 Task: Create in the project TreasureLine in Backlog an issue 'Broken links in documentation', assign it to team member softage.4@softage.net and change the status to IN PROGRESS.
Action: Mouse moved to (227, 67)
Screenshot: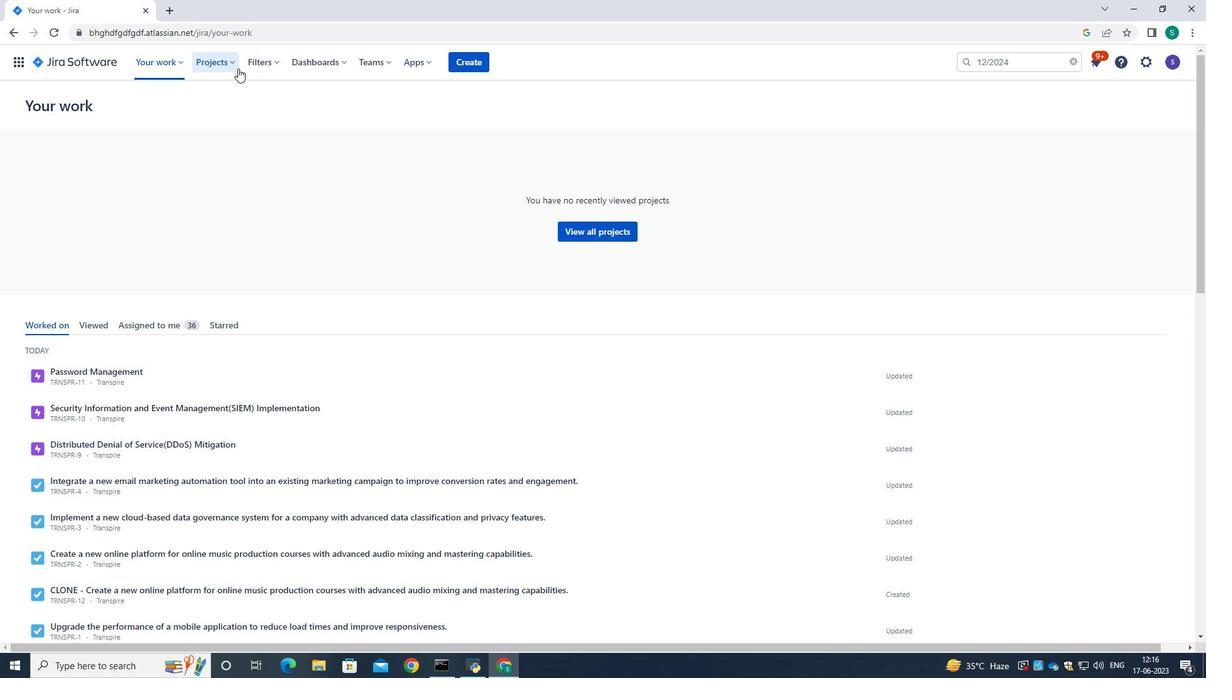 
Action: Mouse pressed left at (227, 67)
Screenshot: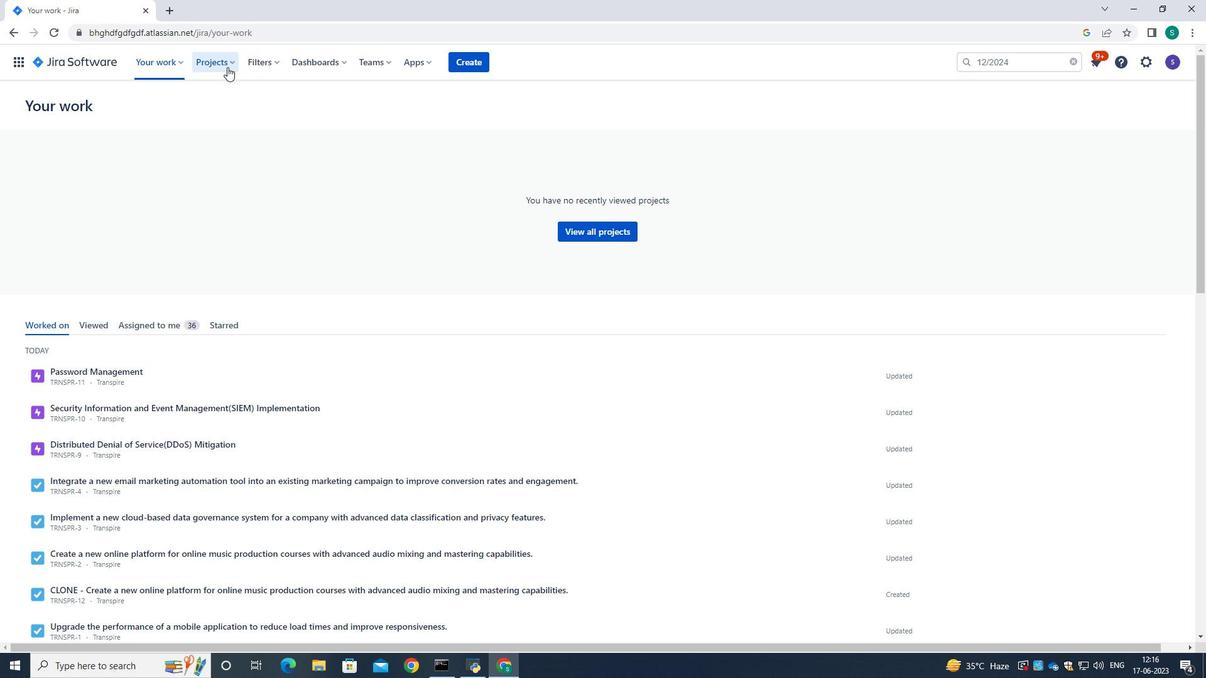 
Action: Mouse moved to (241, 124)
Screenshot: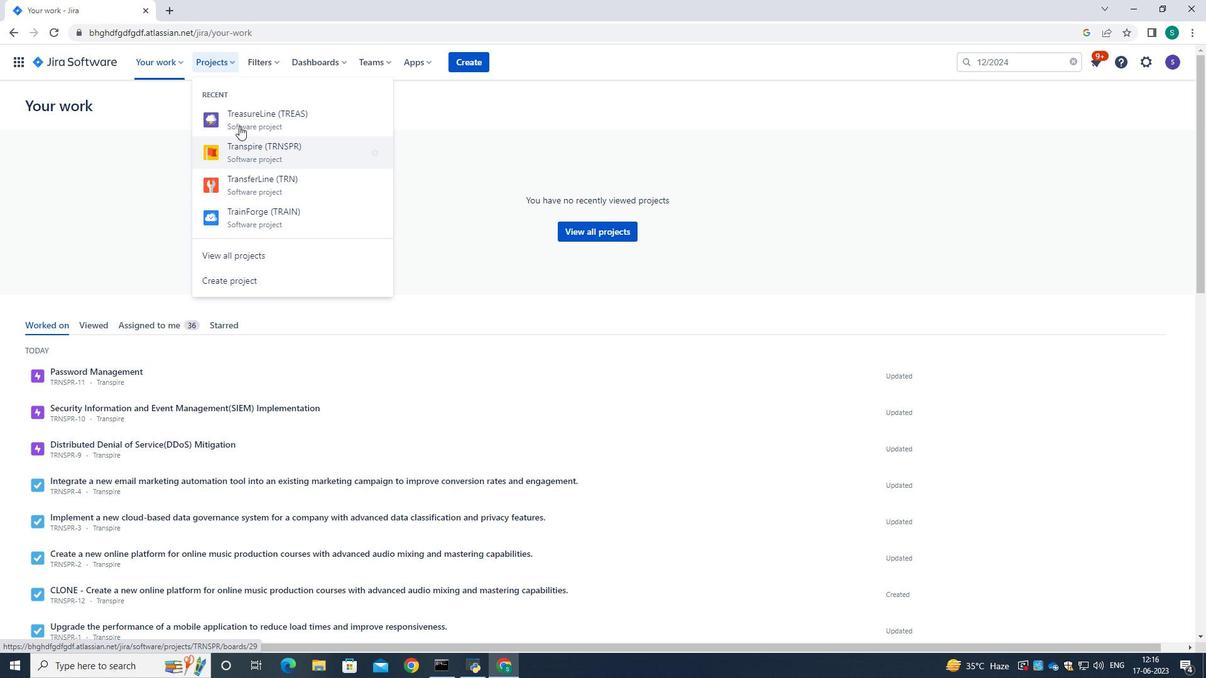 
Action: Mouse pressed left at (241, 124)
Screenshot: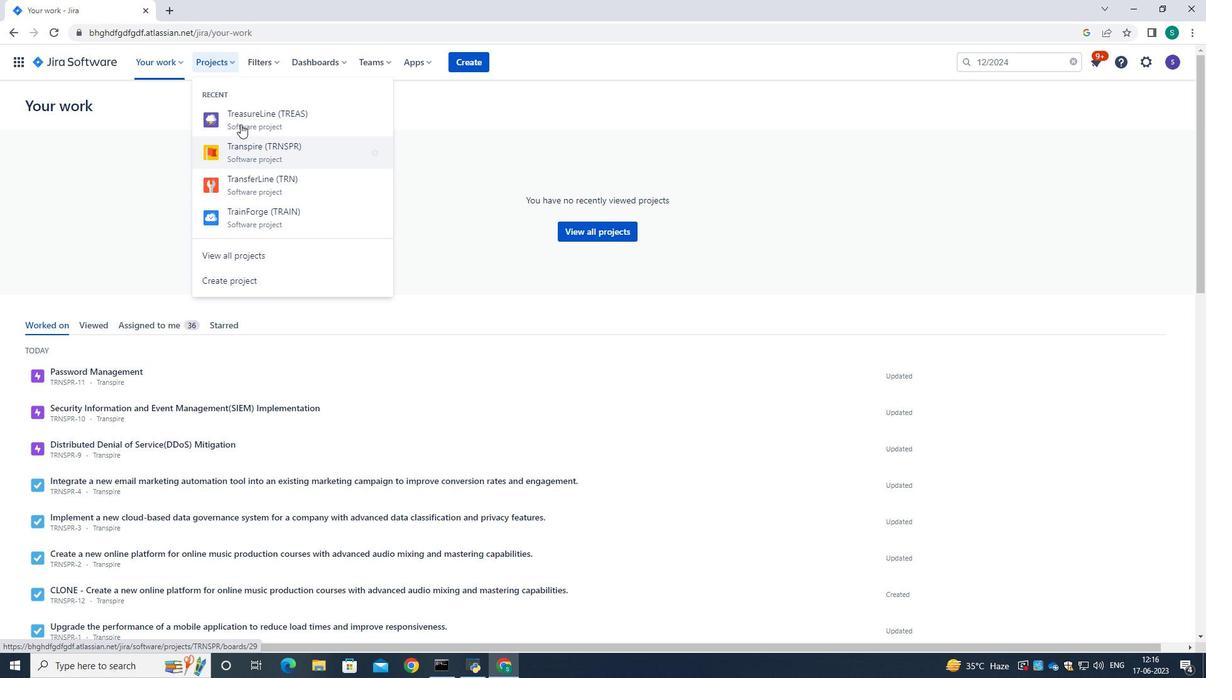 
Action: Mouse moved to (60, 191)
Screenshot: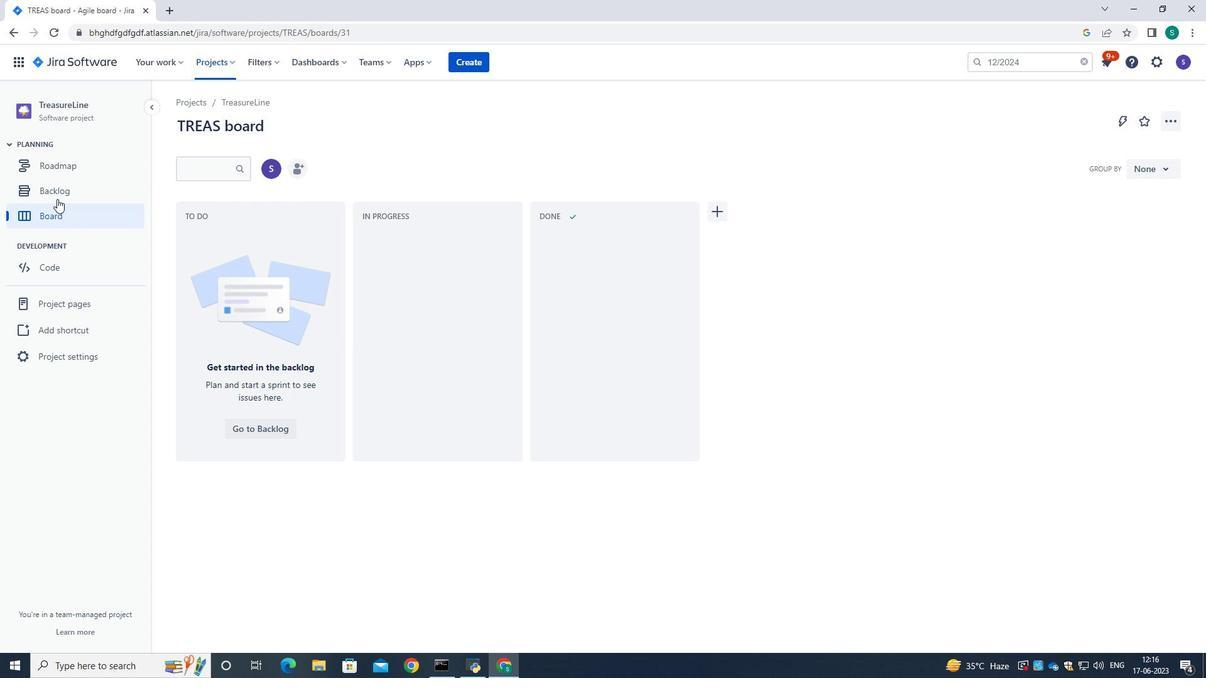 
Action: Mouse pressed left at (60, 191)
Screenshot: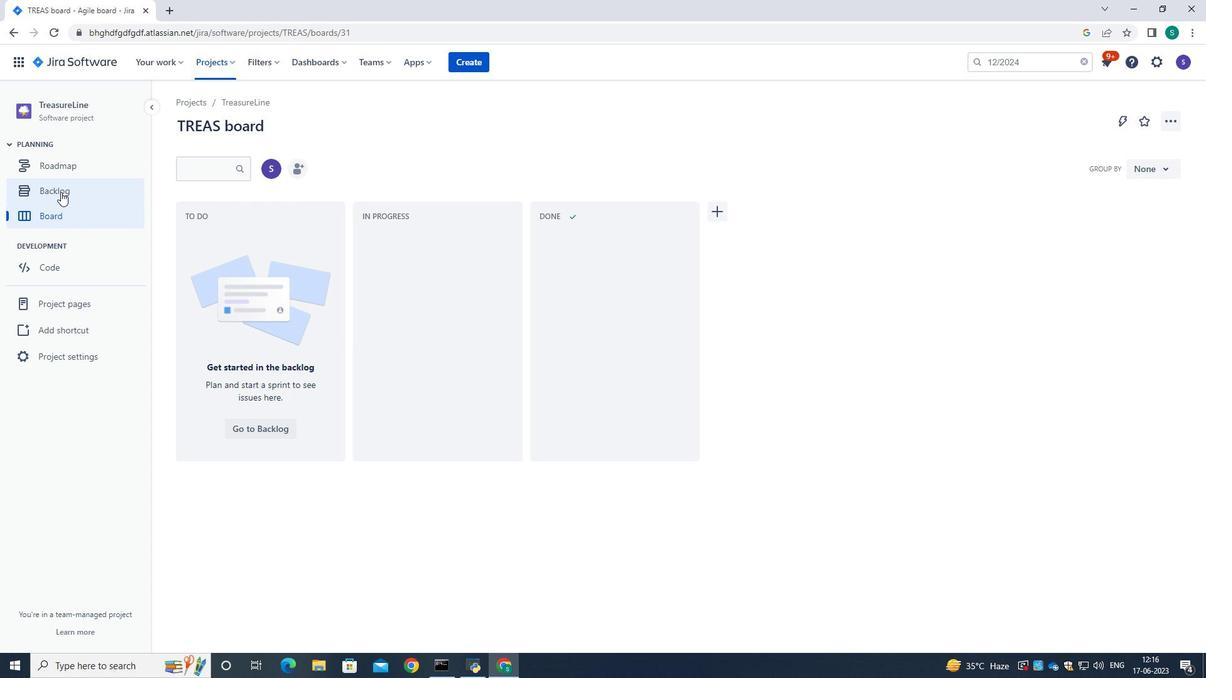 
Action: Mouse moved to (462, 344)
Screenshot: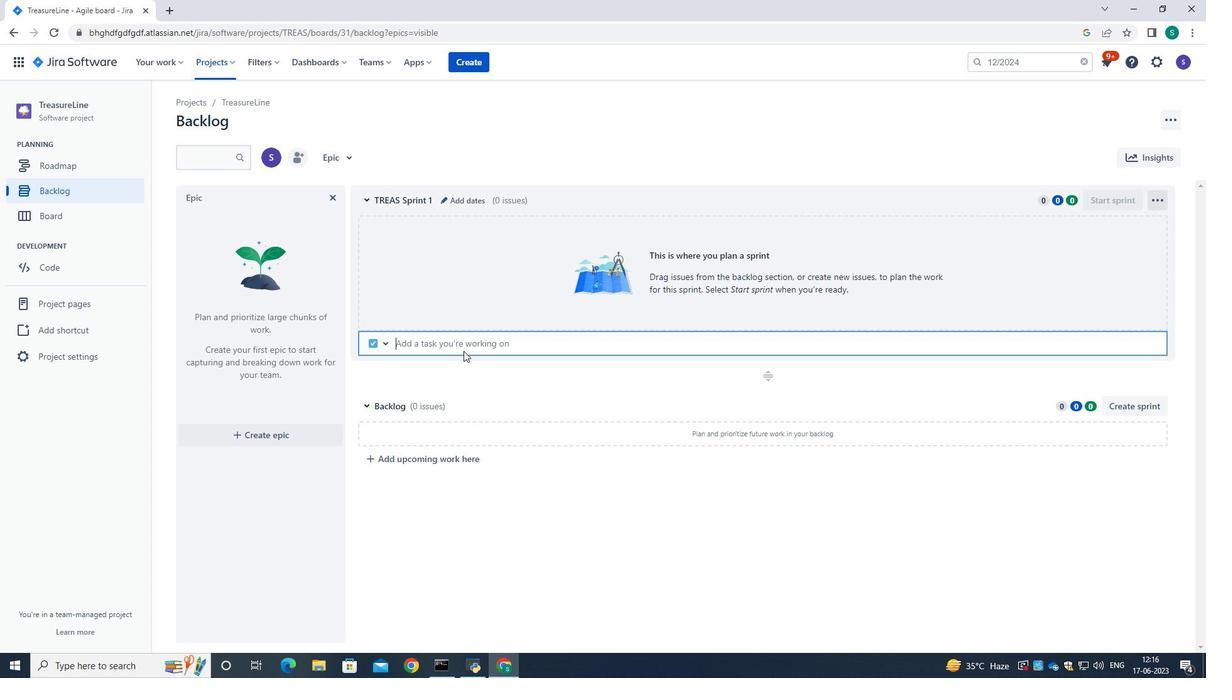 
Action: Mouse pressed left at (462, 344)
Screenshot: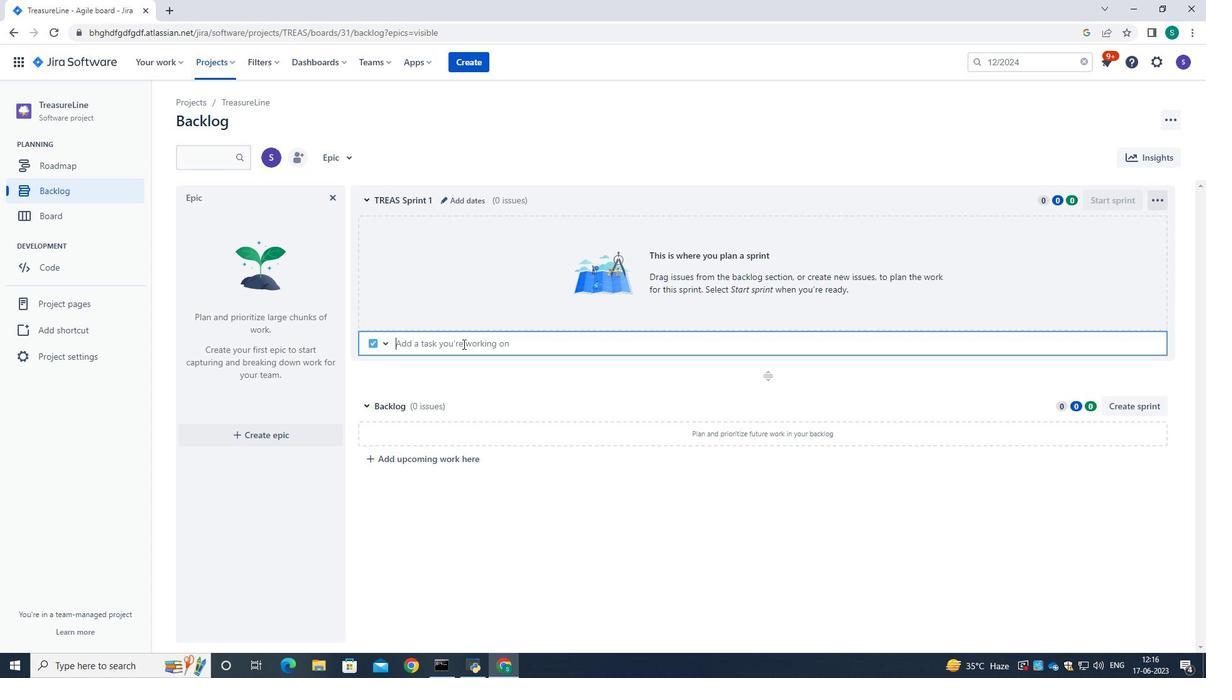 
Action: Key pressed <Key.caps_lock>B<Key.caps_lock>rl<Key.backspace>oken<Key.space><Key.caps_lock><Key.caps_lock>links<Key.space>in<Key.space>docomentation<Key.backspace><Key.backspace><Key.backspace><Key.backspace><Key.backspace><Key.backspace>tation,<Key.space><Key.backspace><Key.backspace><Key.space><Key.backspace><Key.backspace><Key.backspace><Key.backspace><Key.backspace><Key.backspace><Key.backspace><Key.backspace><Key.backspace><Key.backspace><Key.backspace><Key.backspace><Key.backspace>ocumentation,<Key.space><Key.backspace>
Screenshot: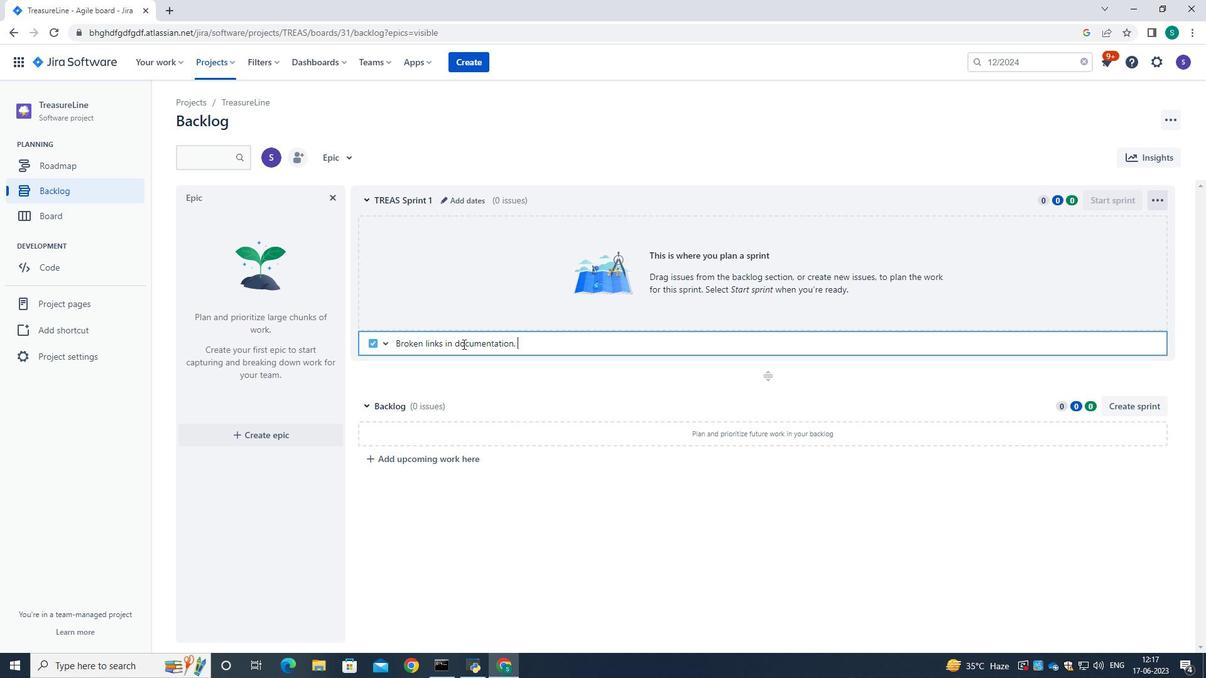 
Action: Mouse moved to (417, 354)
Screenshot: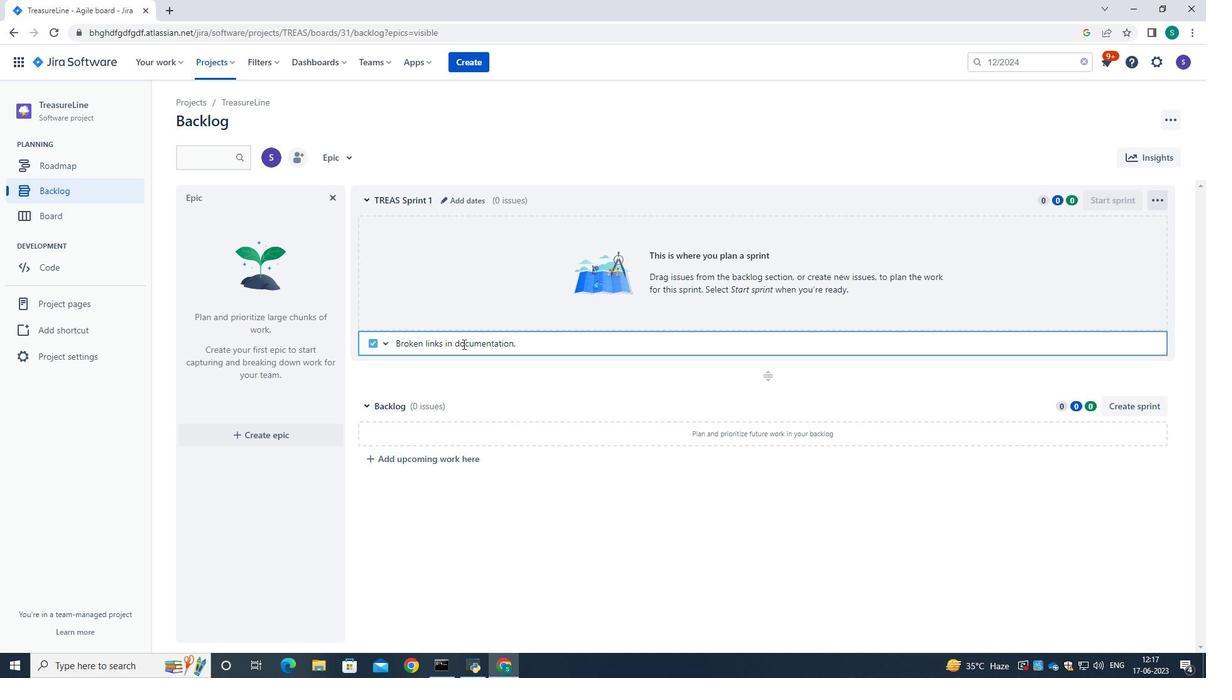 
Action: Key pressed <Key.backspace>
Screenshot: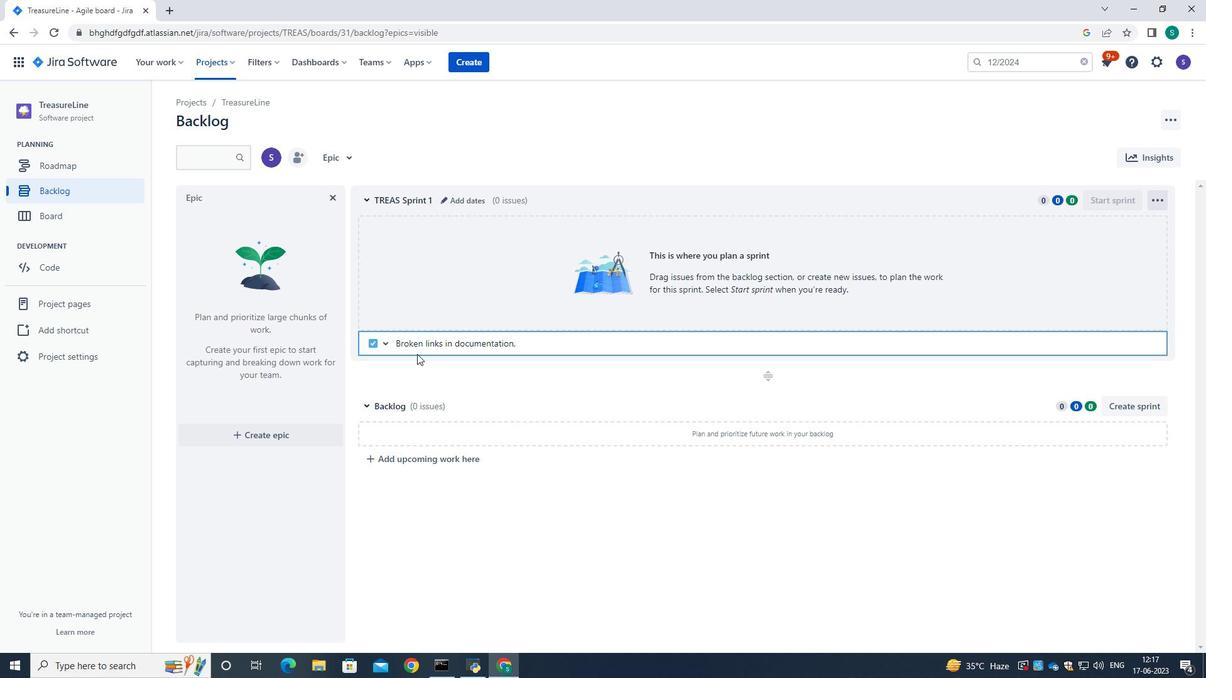 
Action: Mouse moved to (674, 353)
Screenshot: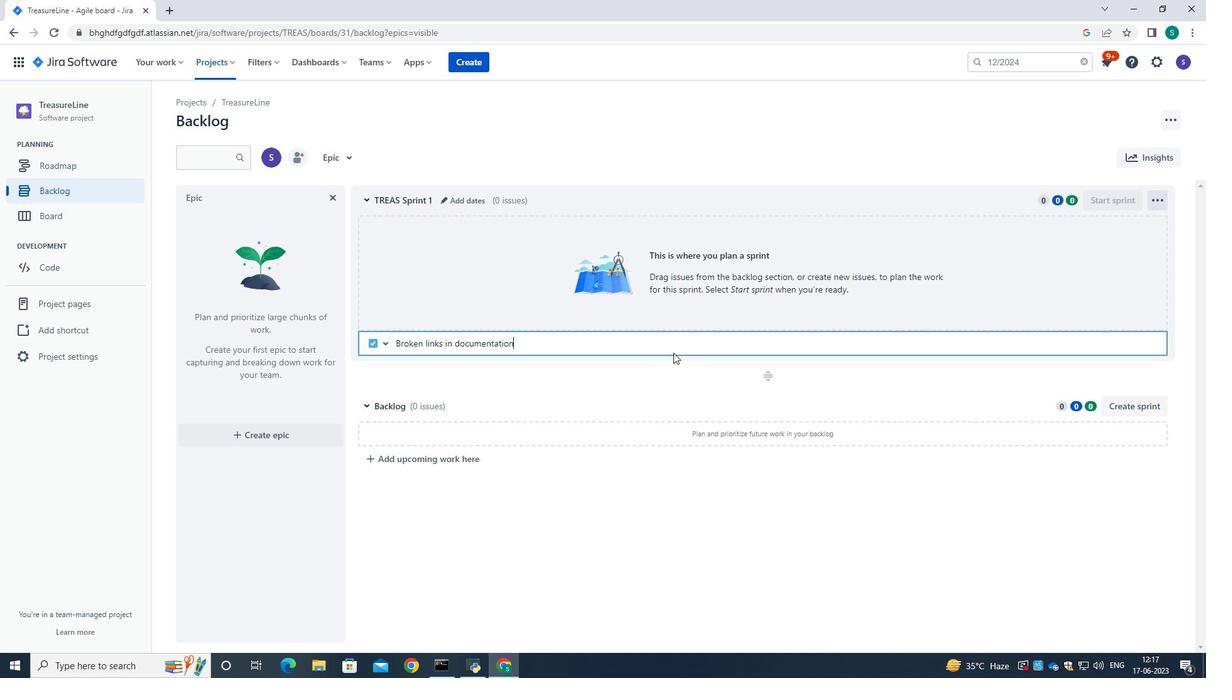 
Action: Key pressed <Key.enter>
Screenshot: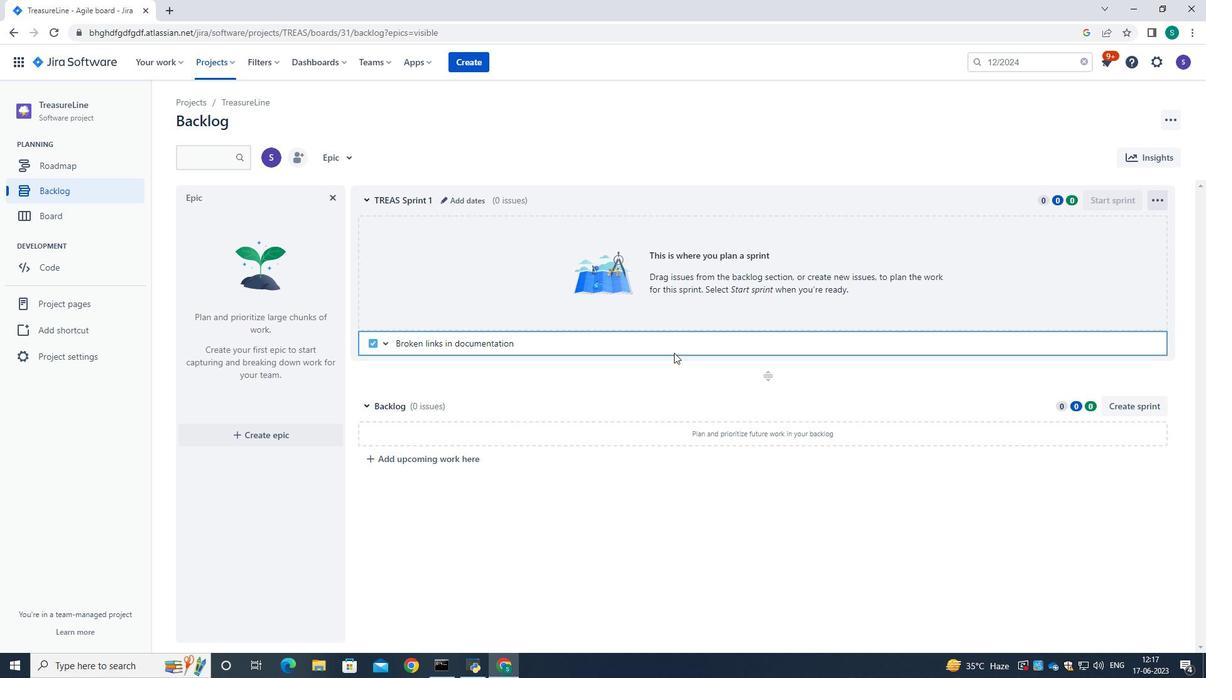 
Action: Mouse moved to (1126, 228)
Screenshot: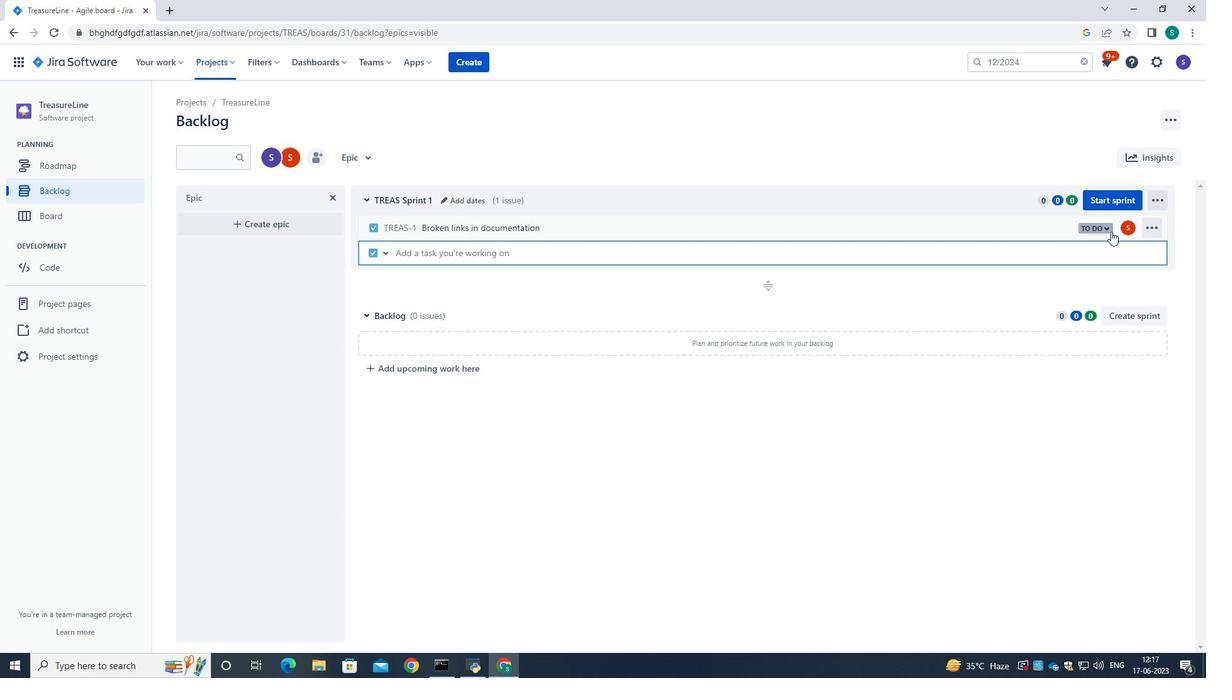 
Action: Mouse pressed left at (1126, 228)
Screenshot: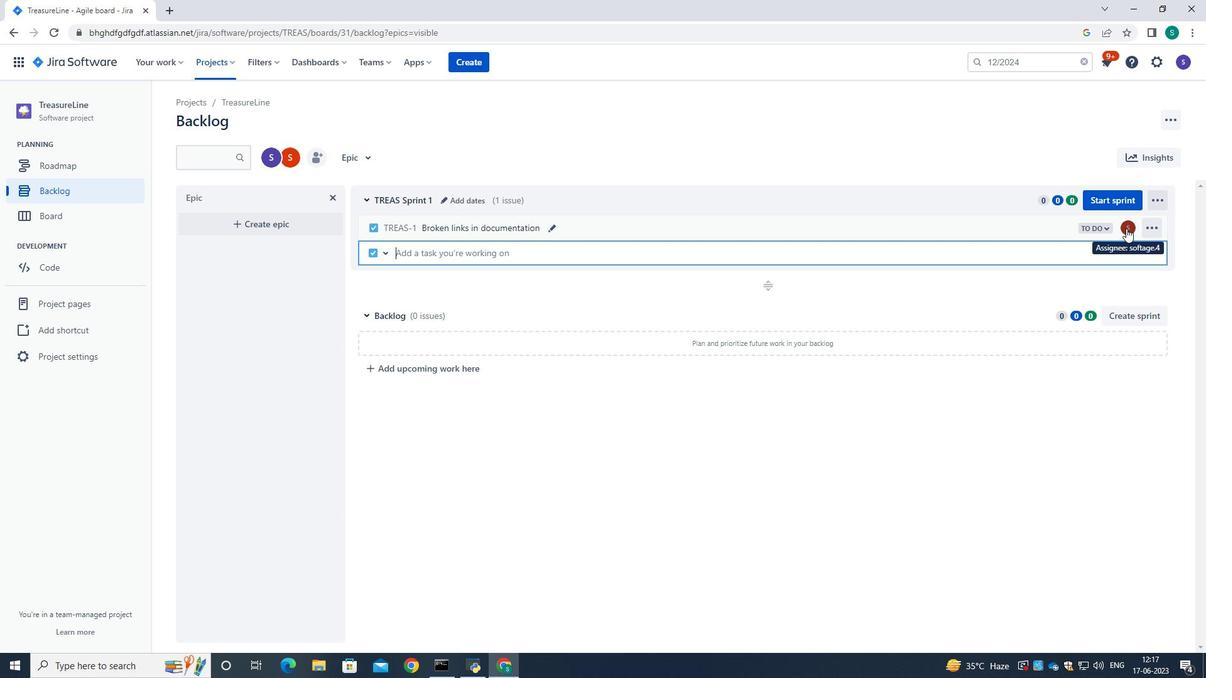 
Action: Mouse moved to (1045, 258)
Screenshot: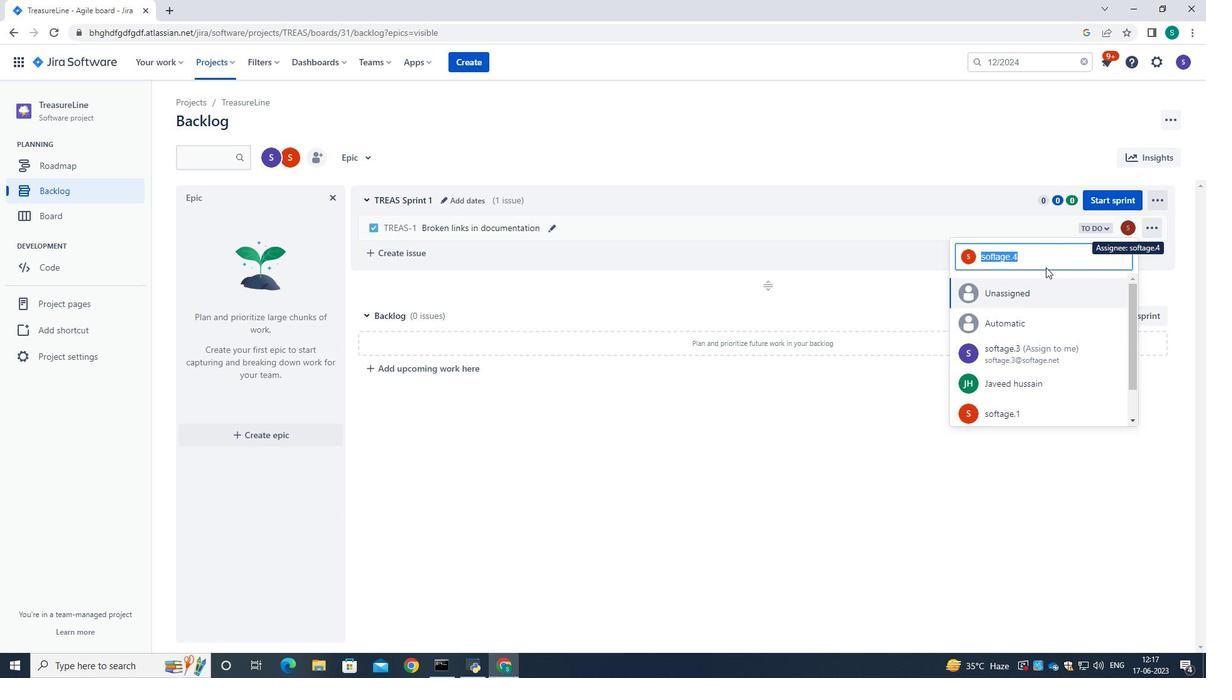 
Action: Key pressed <Key.backspace>softage<Key.shift>@softage.net
Screenshot: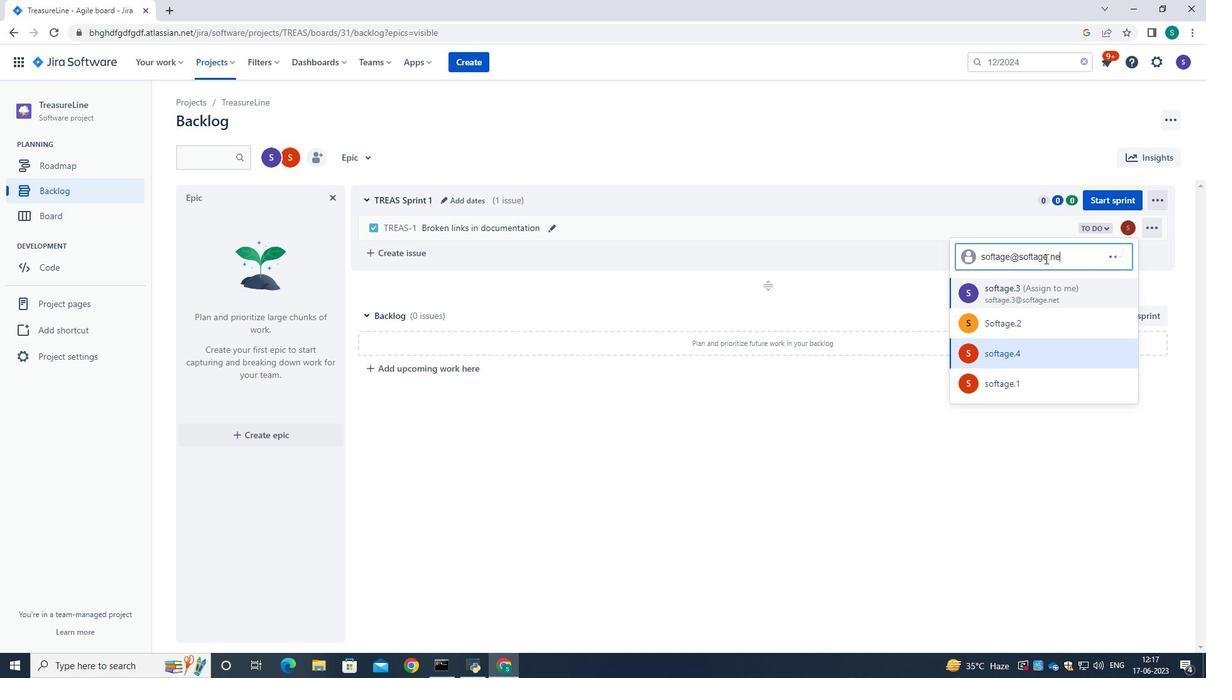 
Action: Mouse moved to (1010, 252)
Screenshot: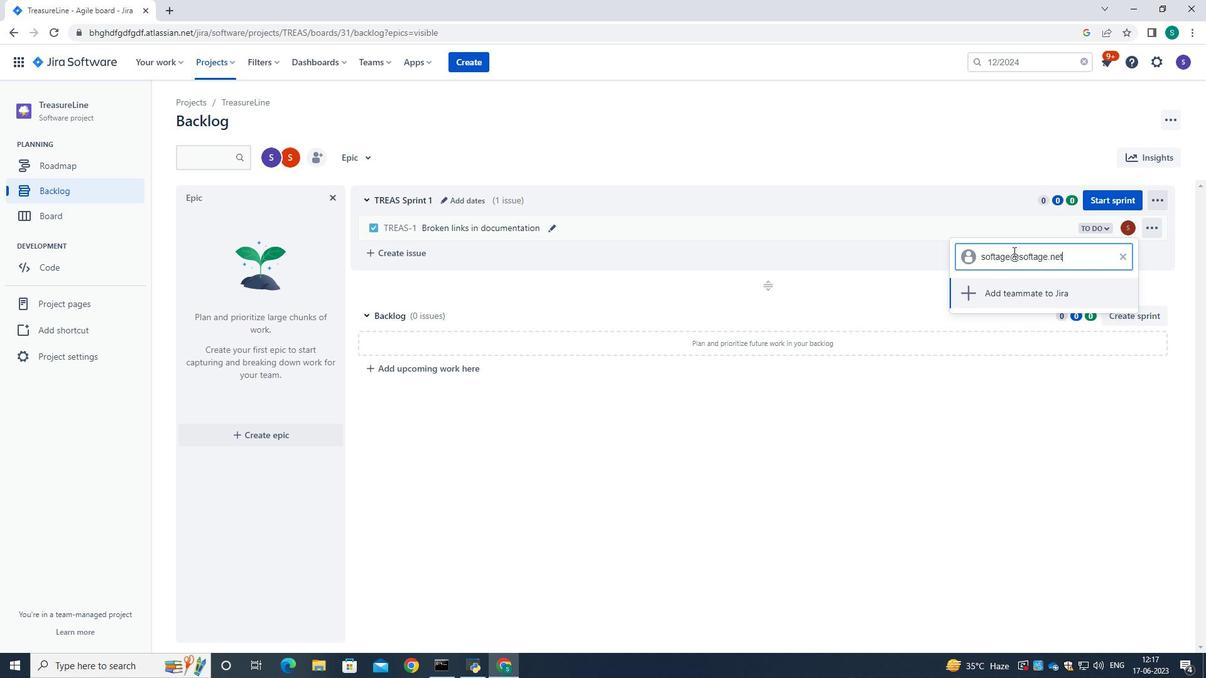 
Action: Mouse pressed left at (1010, 252)
Screenshot: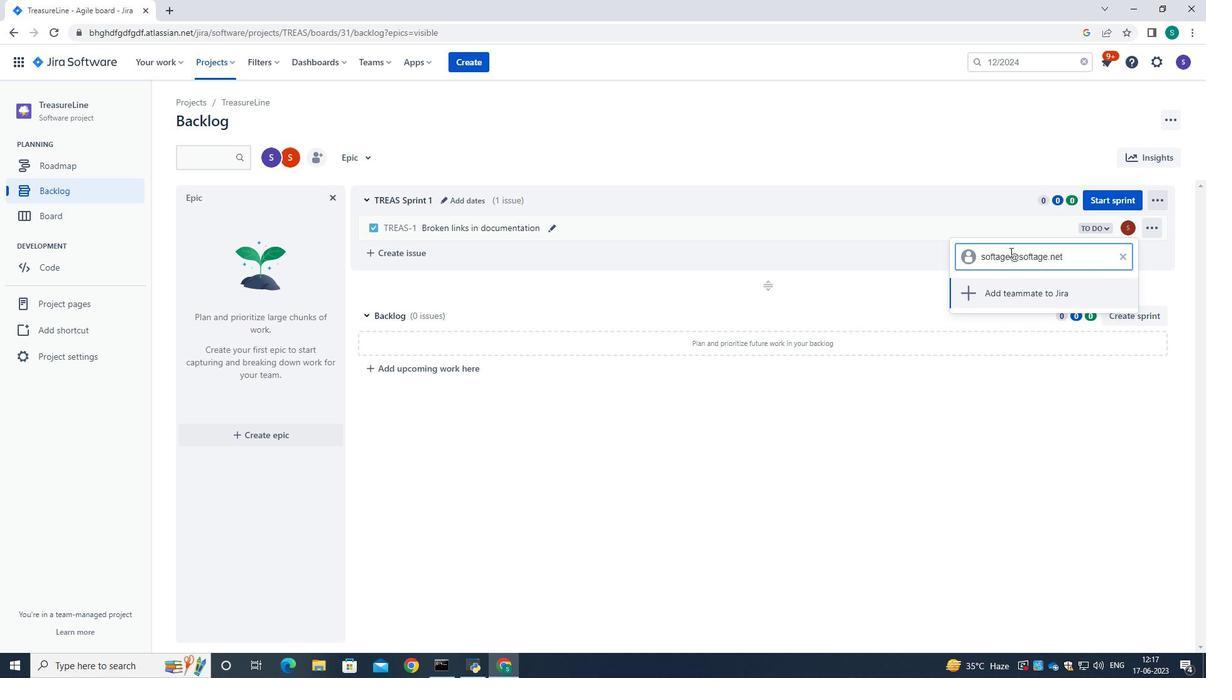 
Action: Mouse moved to (1012, 256)
Screenshot: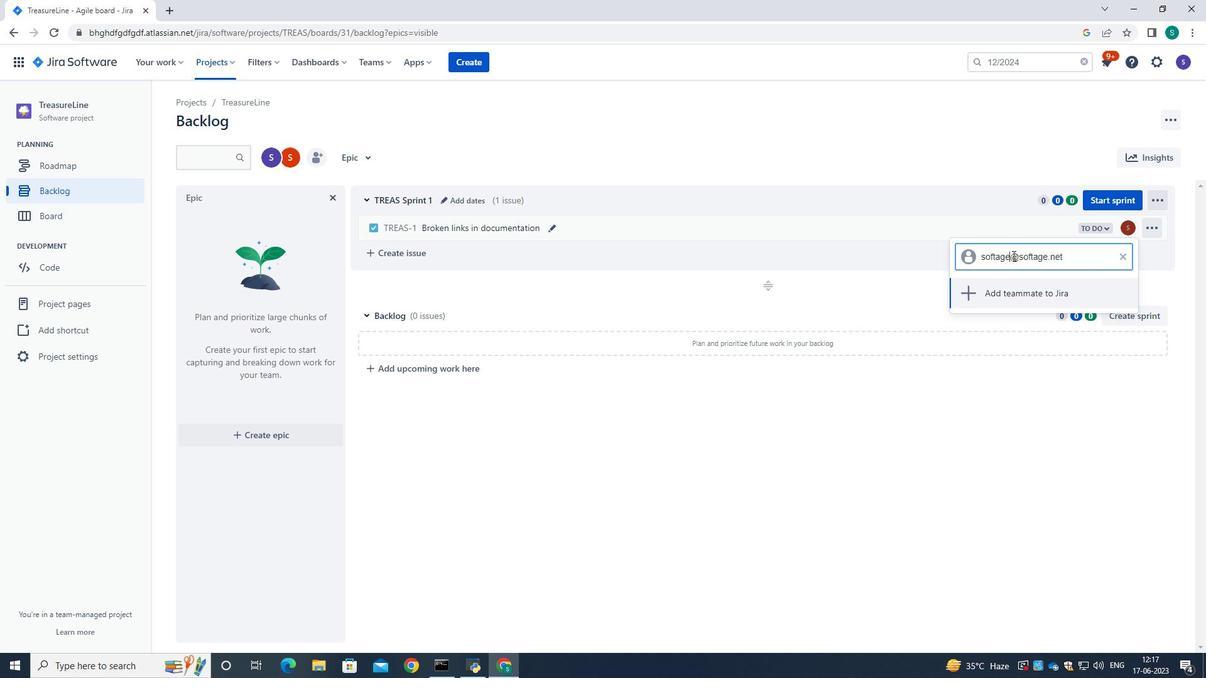 
Action: Key pressed 4
Screenshot: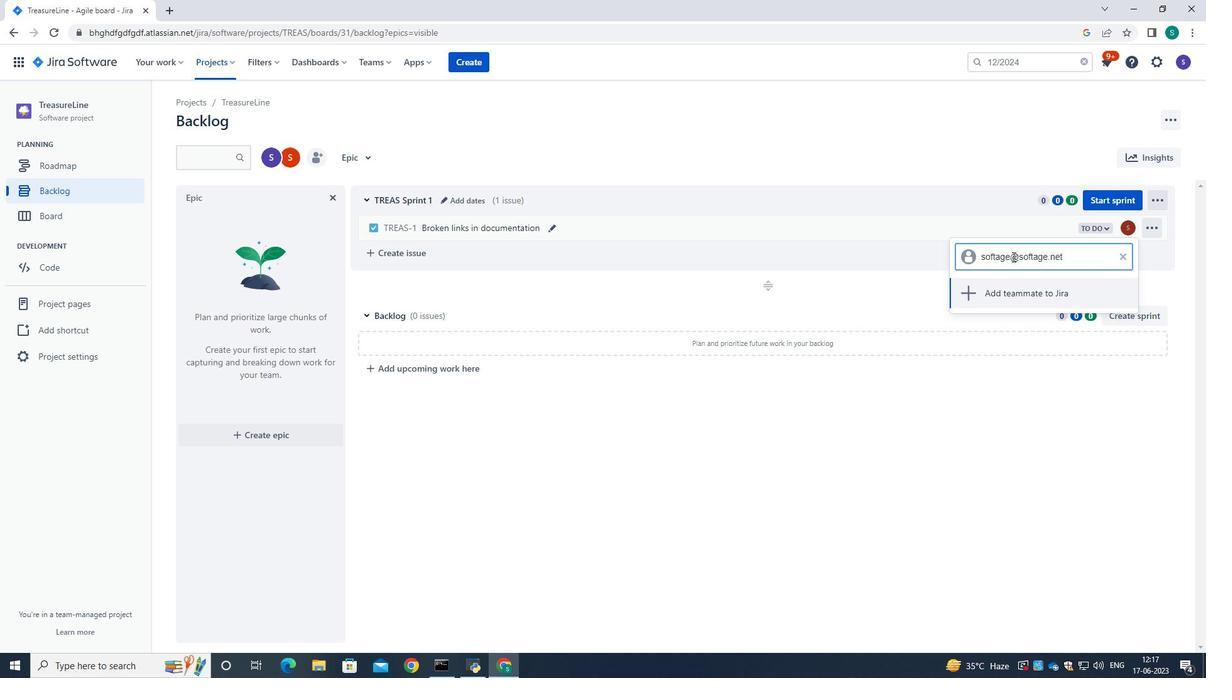 
Action: Mouse moved to (1032, 292)
Screenshot: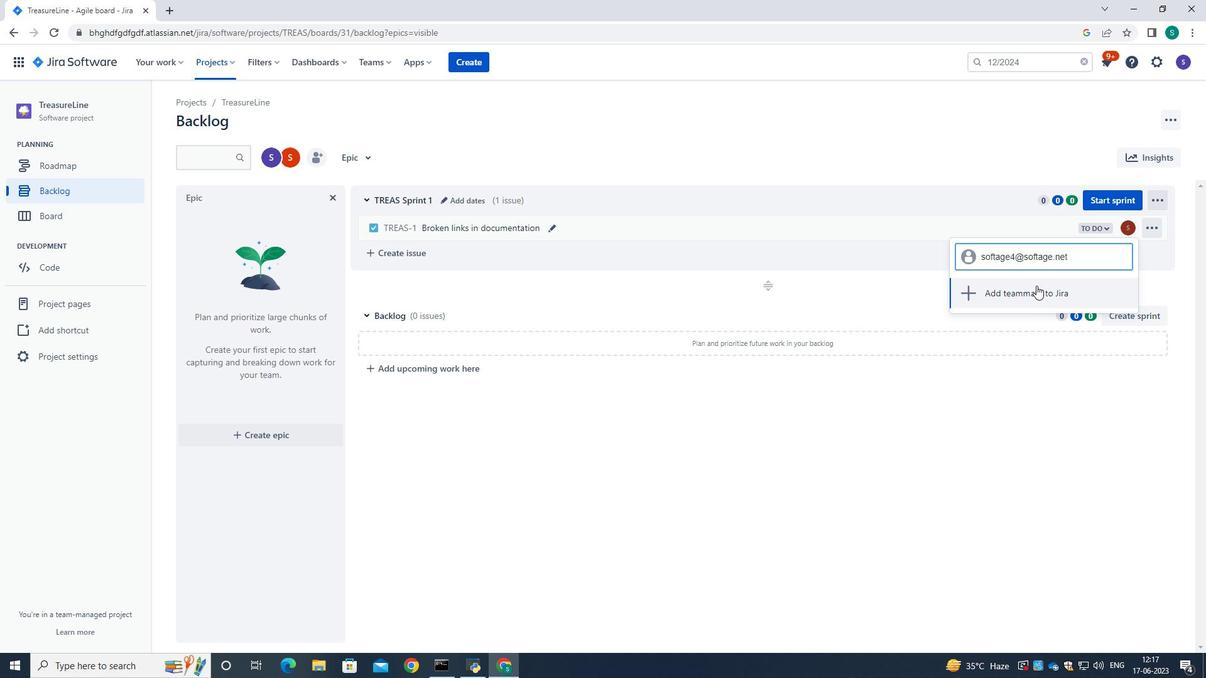 
Action: Mouse pressed left at (1032, 292)
Screenshot: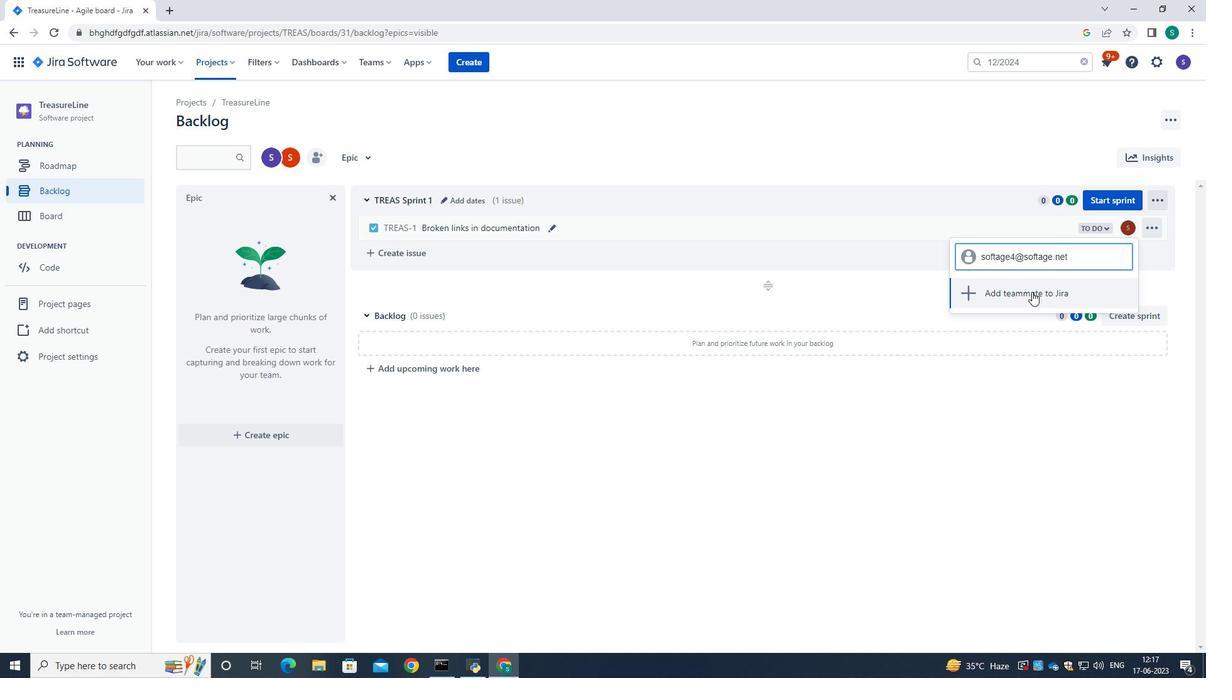 
Action: Mouse moved to (18, 67)
Screenshot: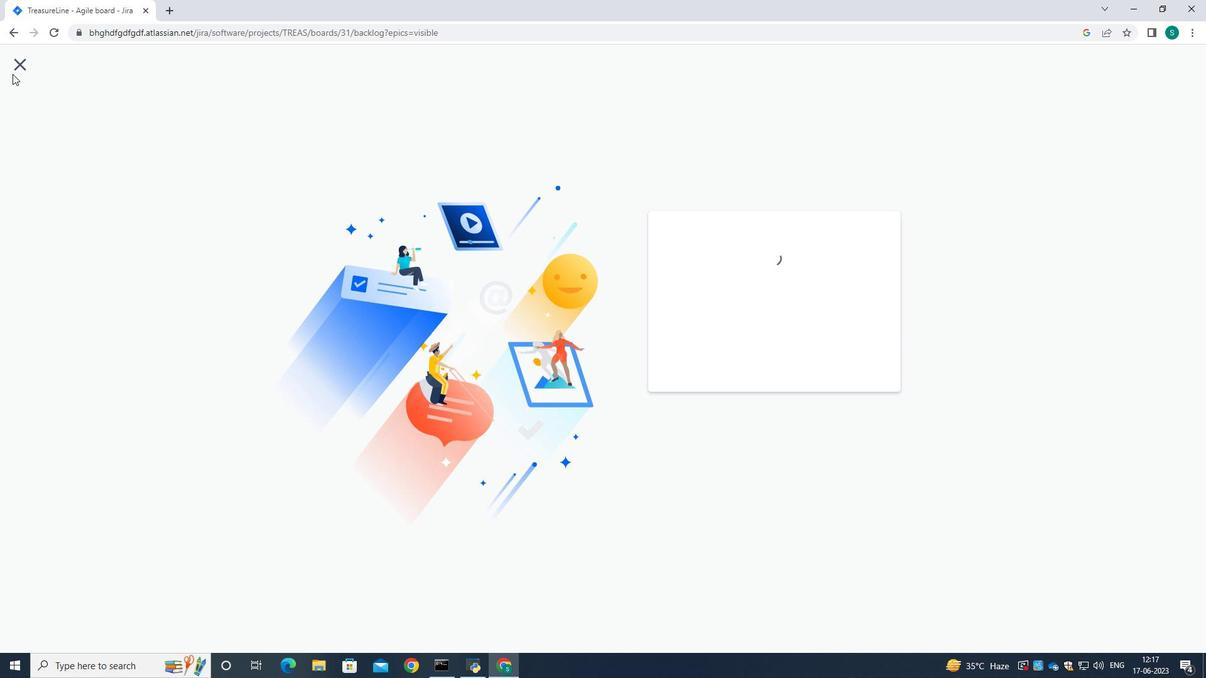 
Action: Mouse pressed left at (18, 67)
Screenshot: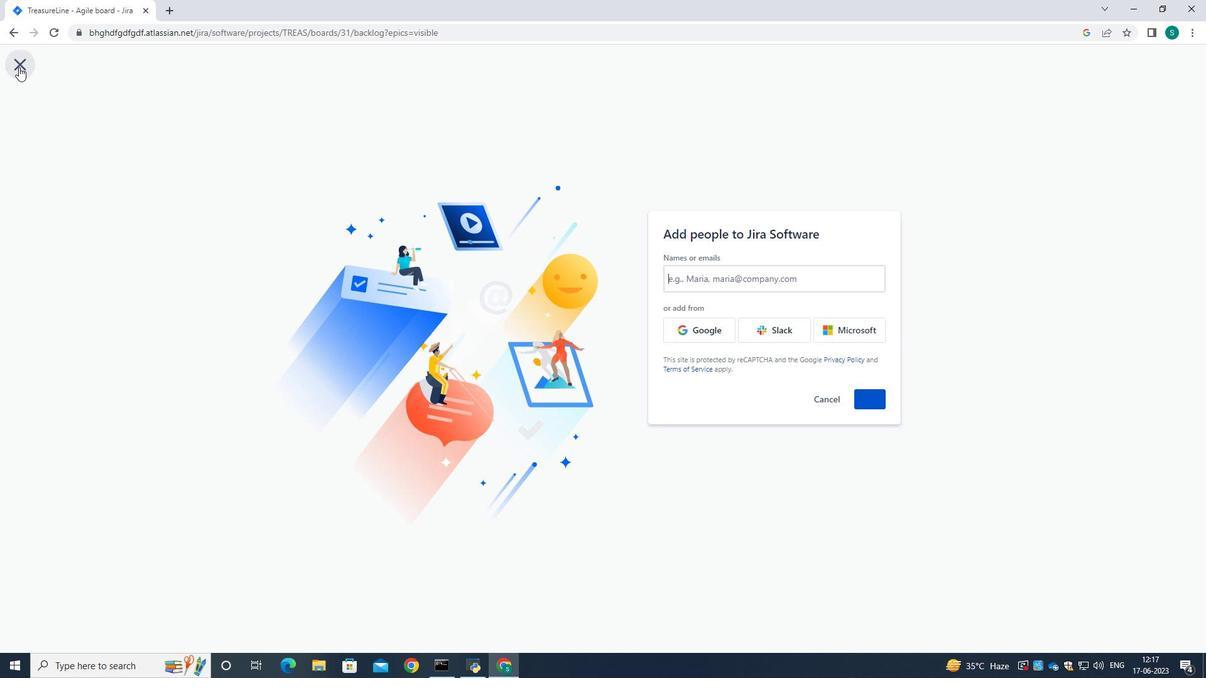 
Action: Mouse moved to (1128, 229)
Screenshot: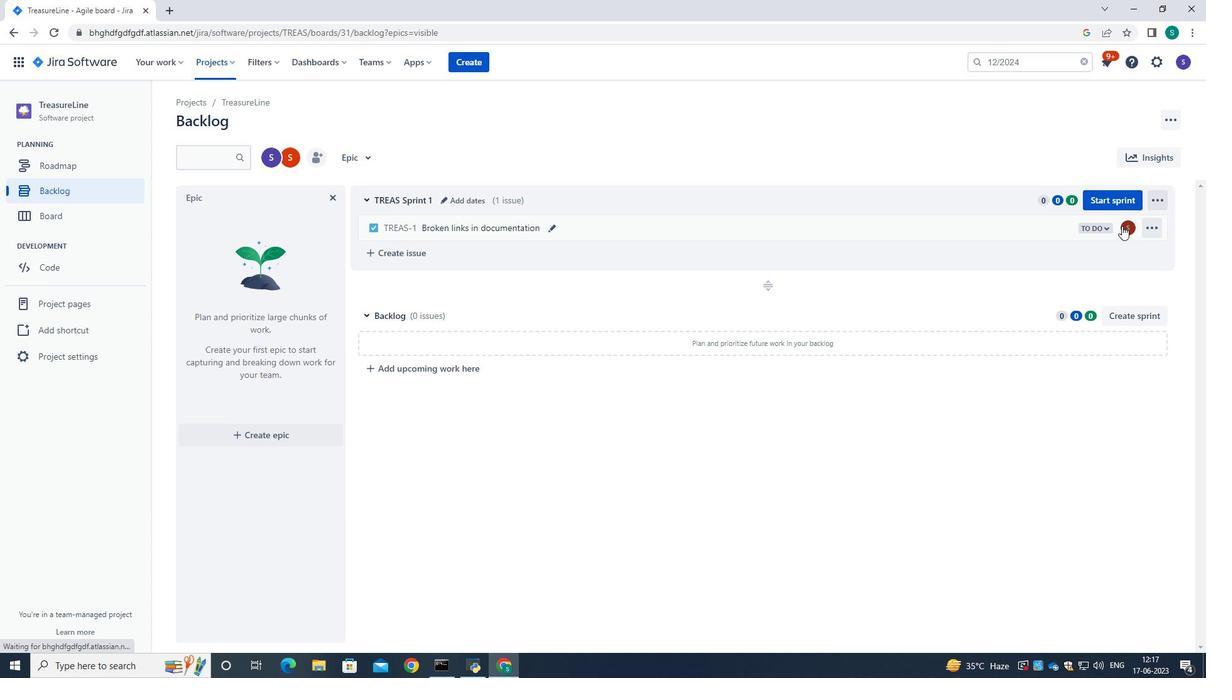 
Action: Mouse pressed left at (1128, 229)
Screenshot: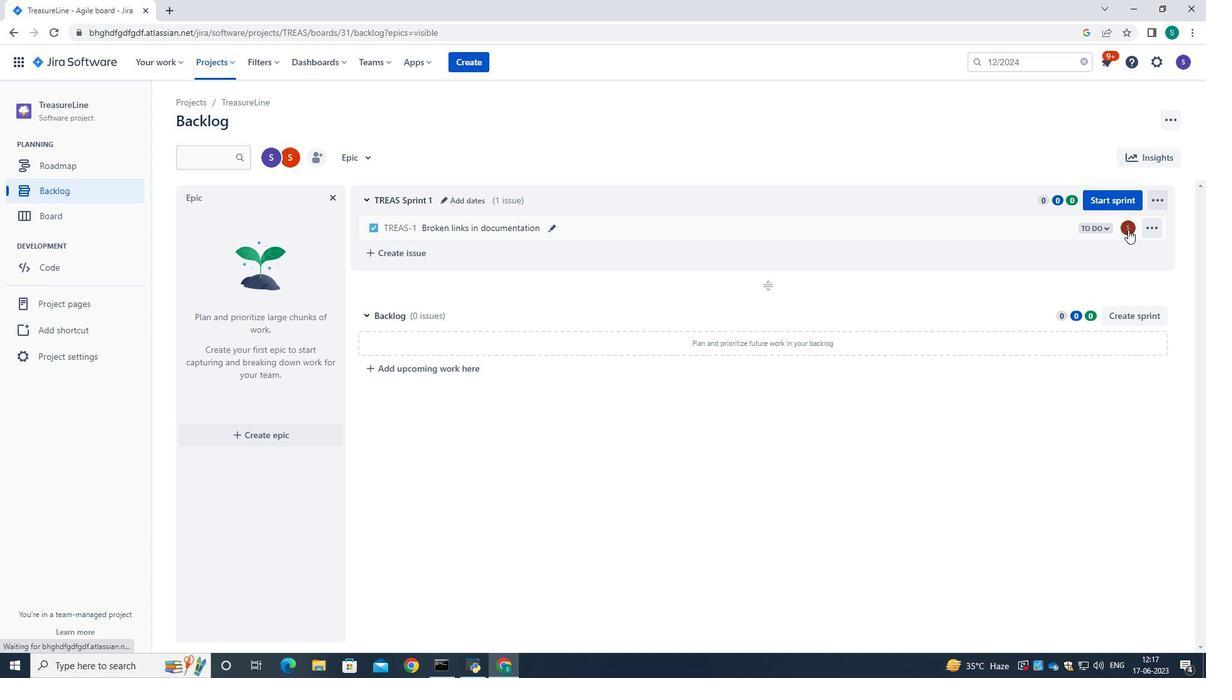 
Action: Mouse moved to (1053, 257)
Screenshot: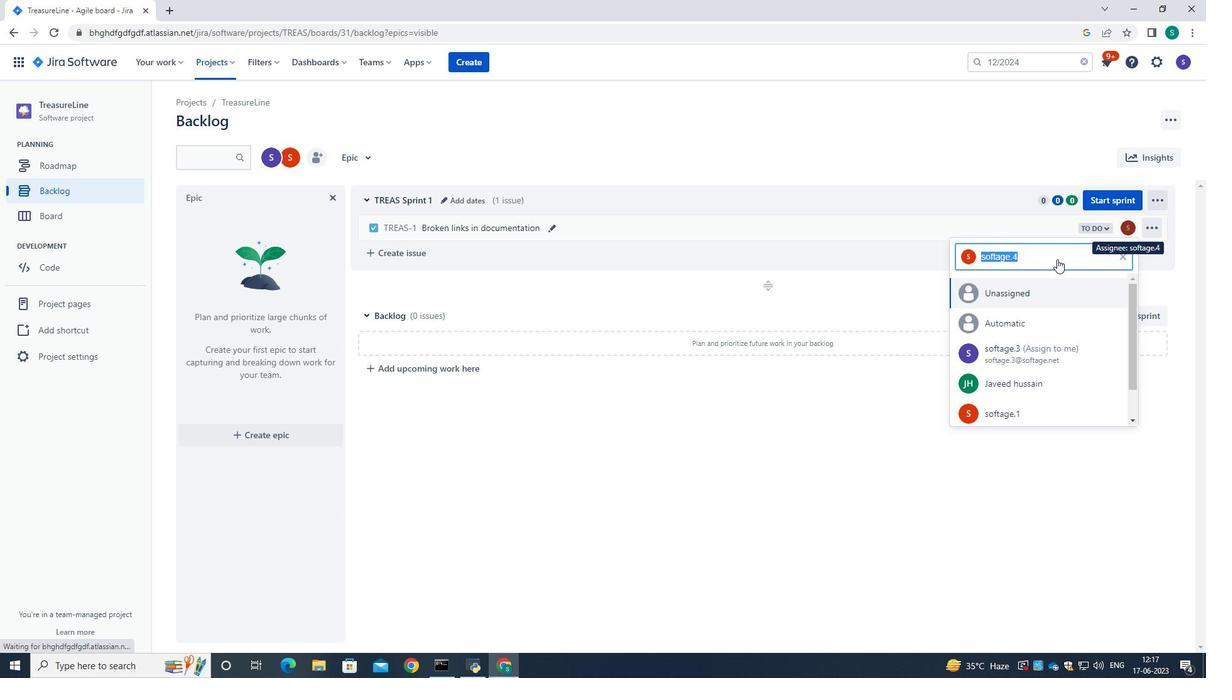 
Action: Key pressed softage.4<Key.shift>@softage.net
Screenshot: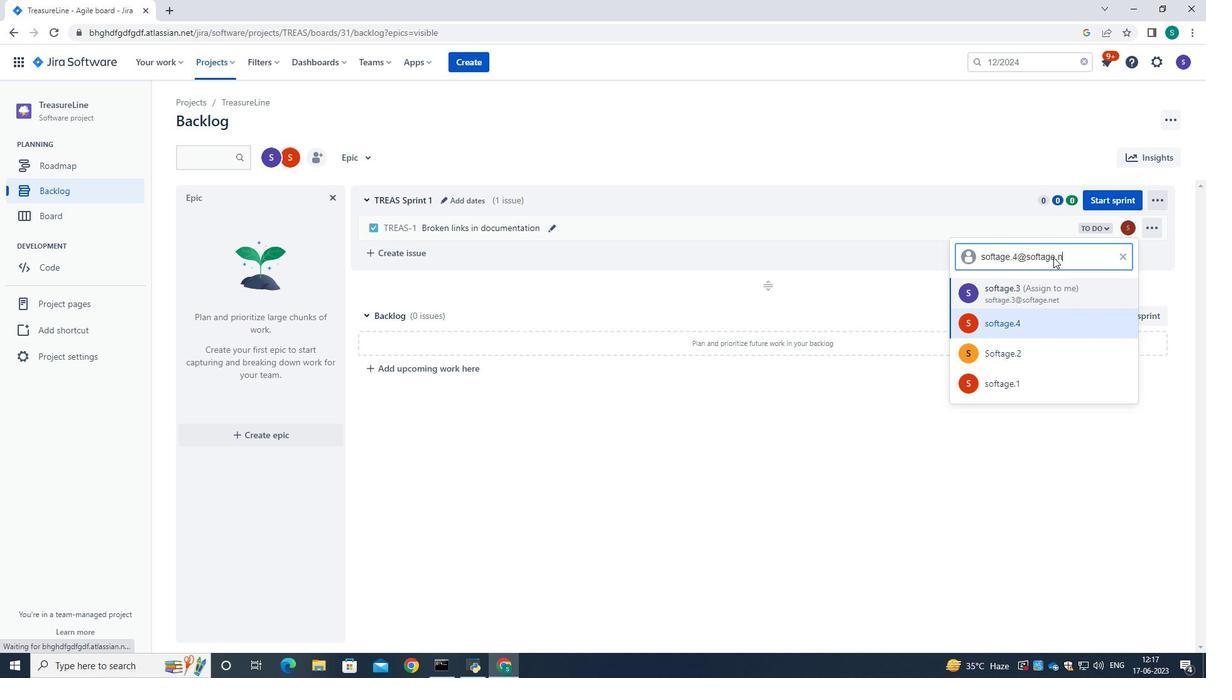 
Action: Mouse moved to (1030, 293)
Screenshot: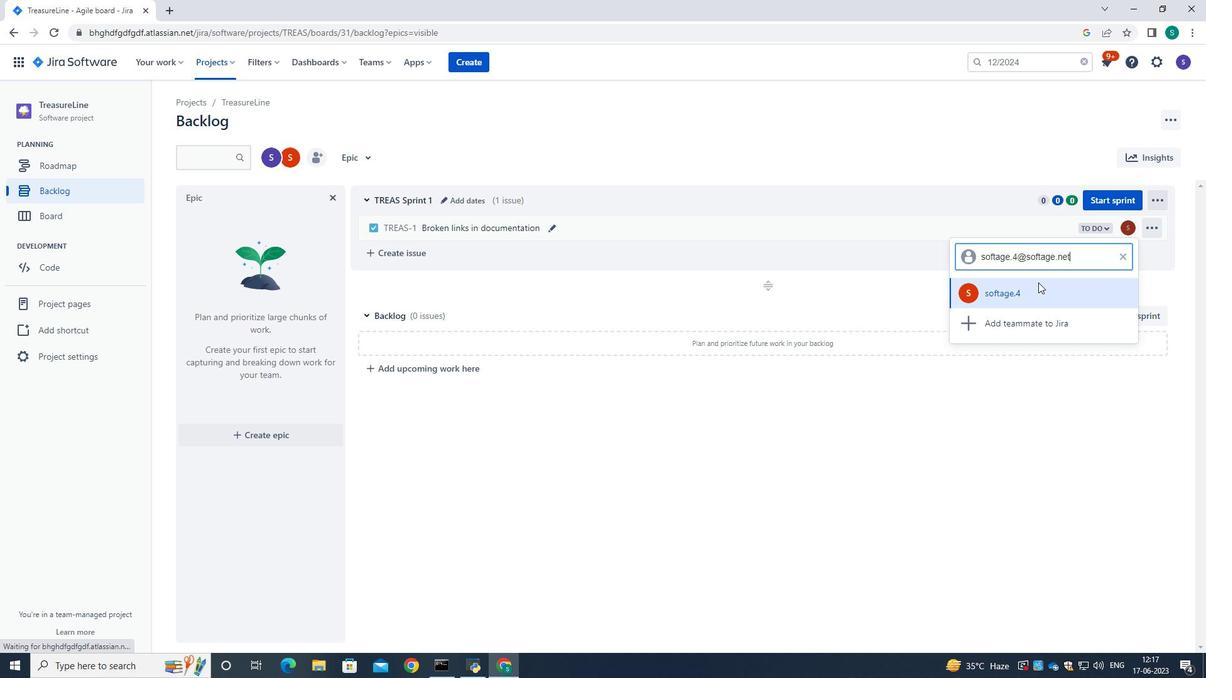 
Action: Mouse pressed left at (1030, 293)
Screenshot: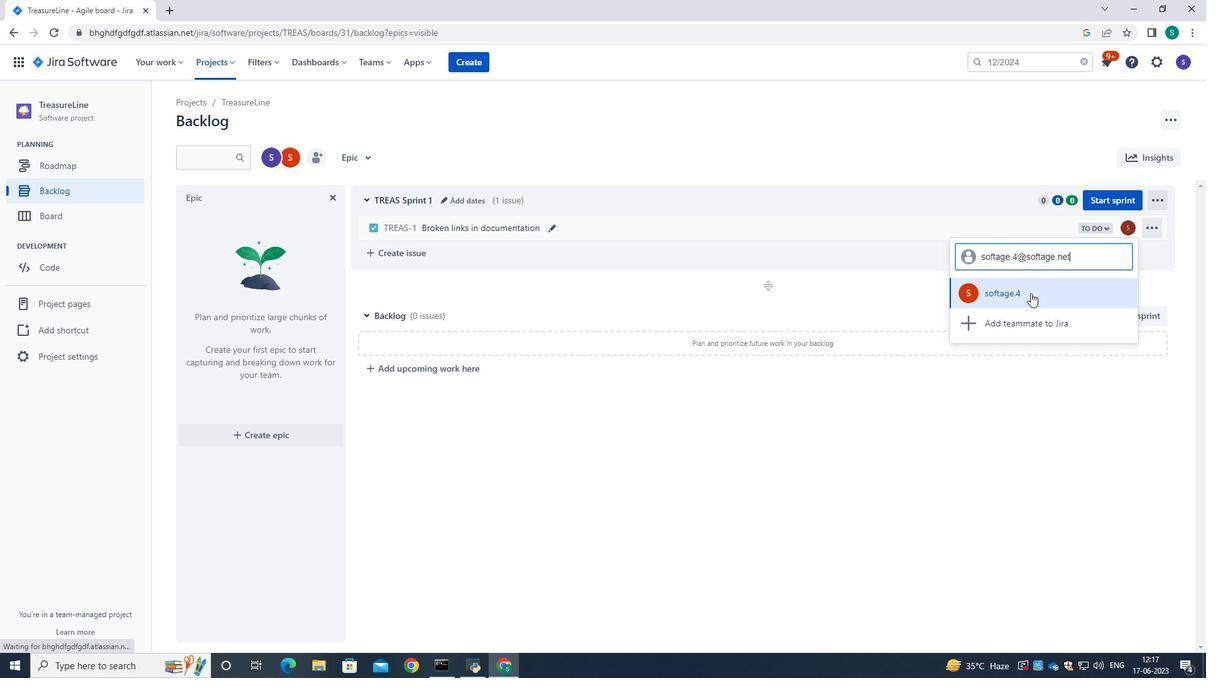 
Action: Mouse moved to (1000, 400)
Screenshot: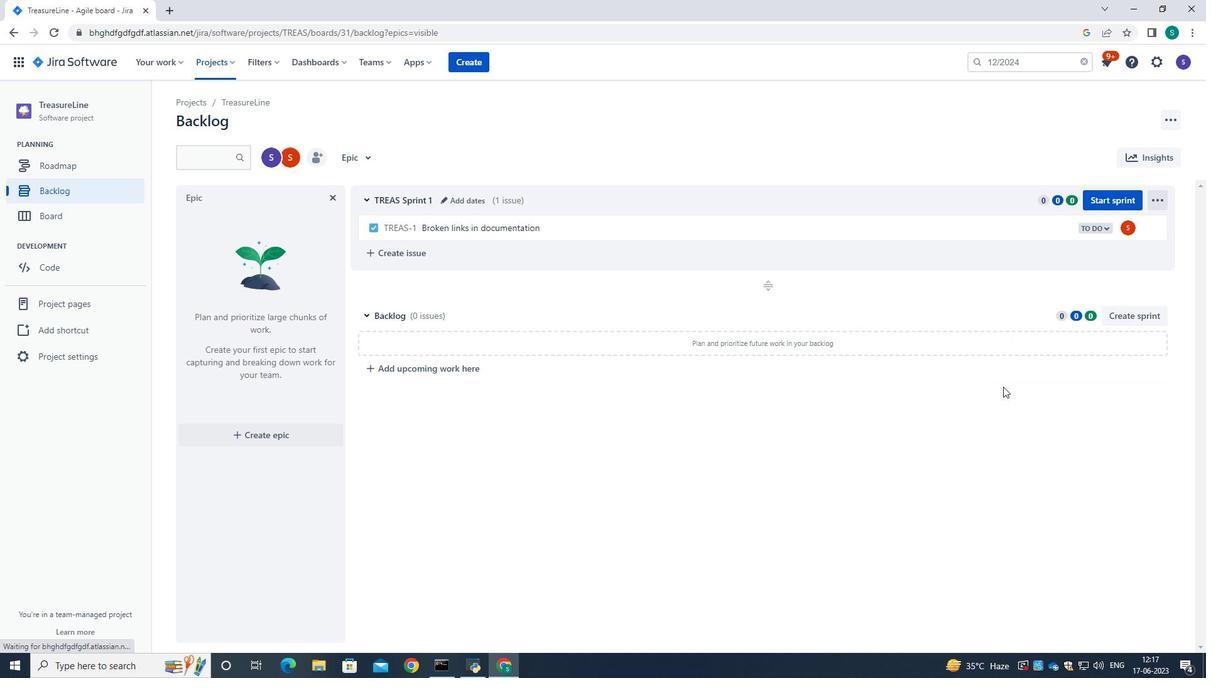 
Action: Mouse pressed left at (1000, 400)
Screenshot: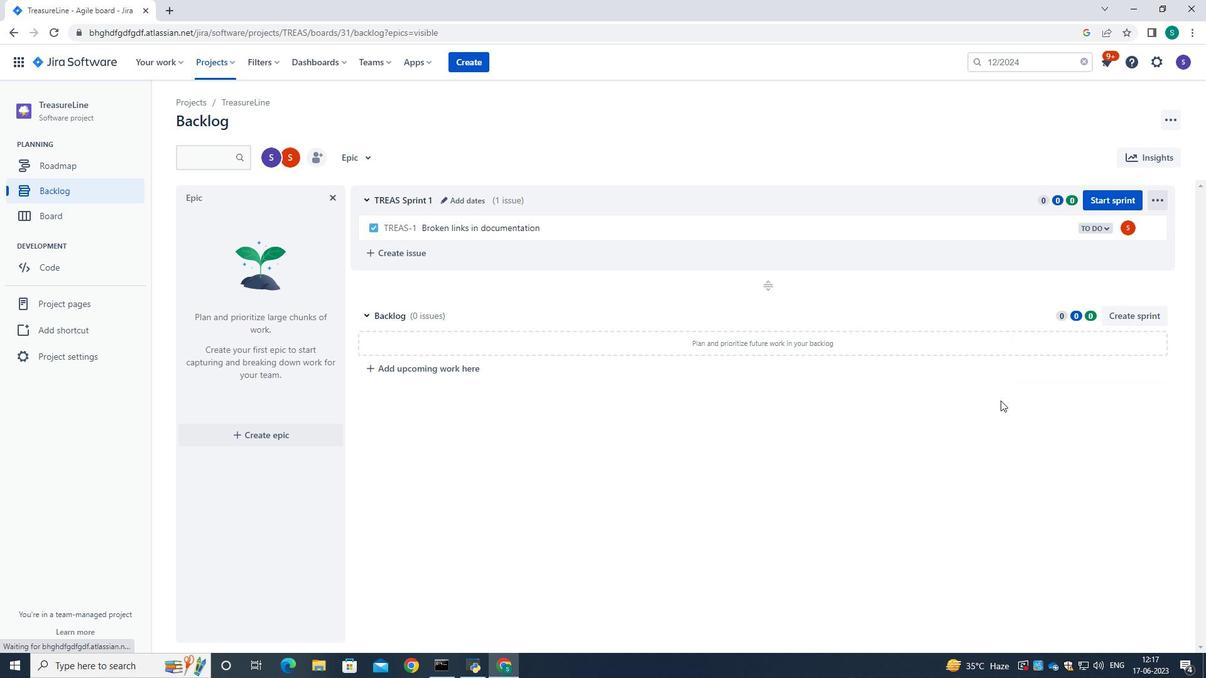 
Action: Mouse moved to (1094, 229)
Screenshot: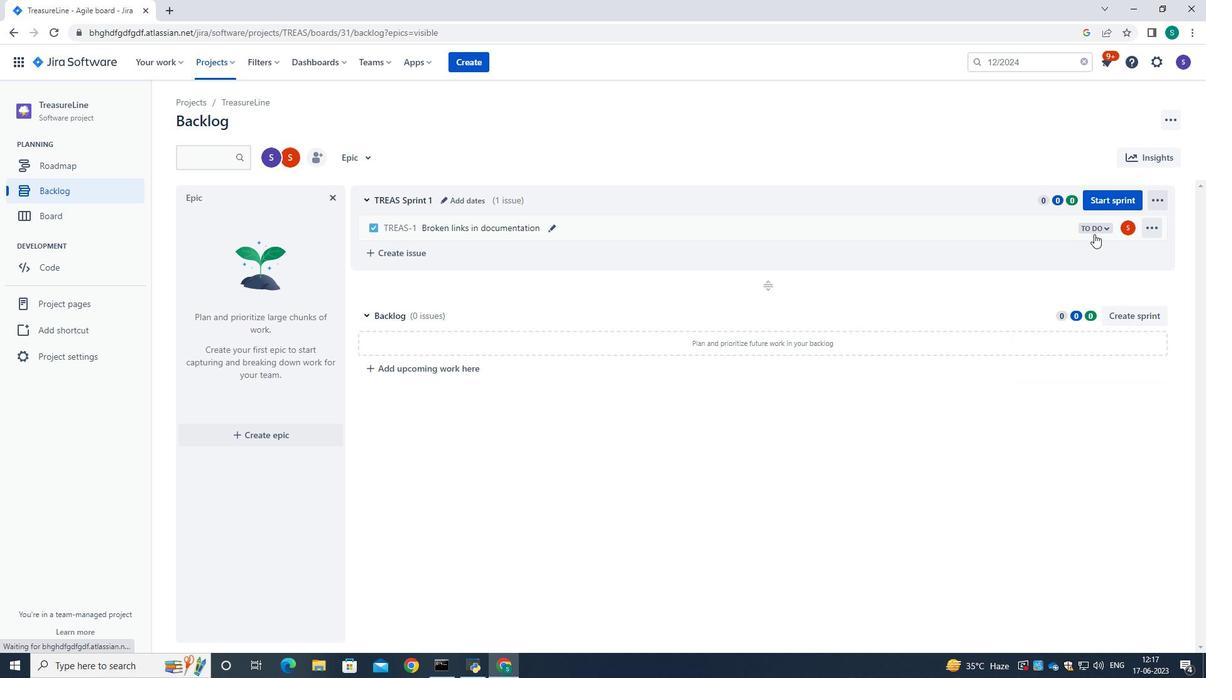 
Action: Mouse pressed left at (1094, 229)
Screenshot: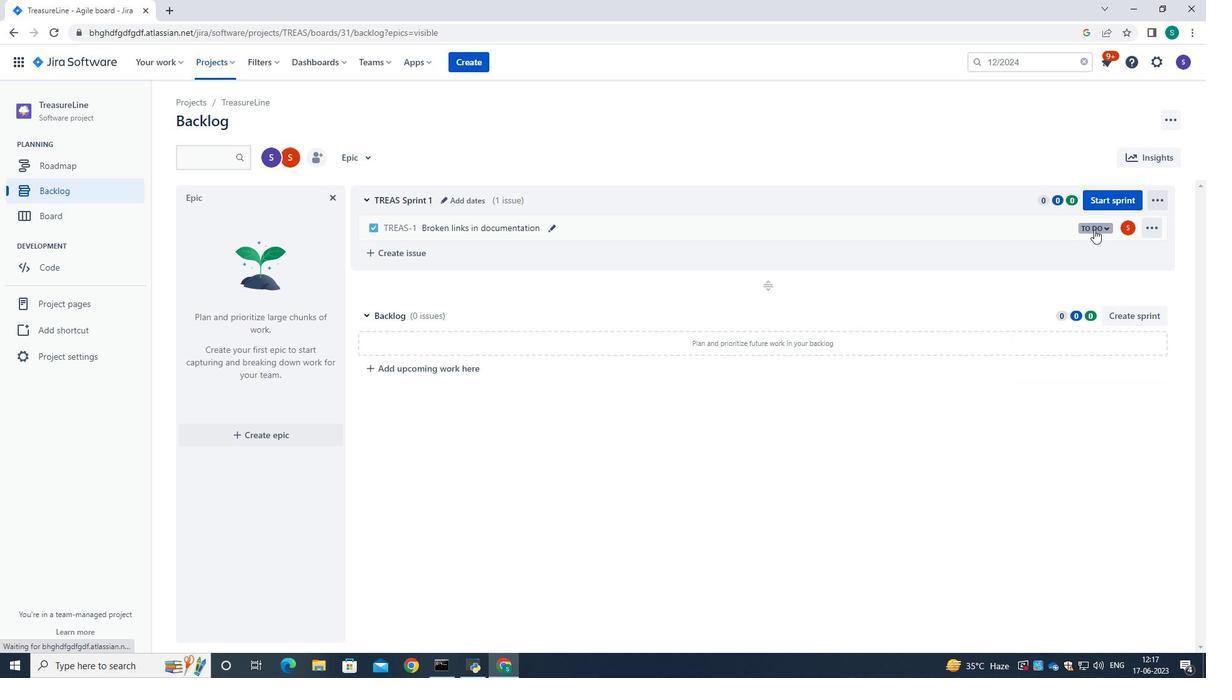 
Action: Mouse moved to (1028, 253)
Screenshot: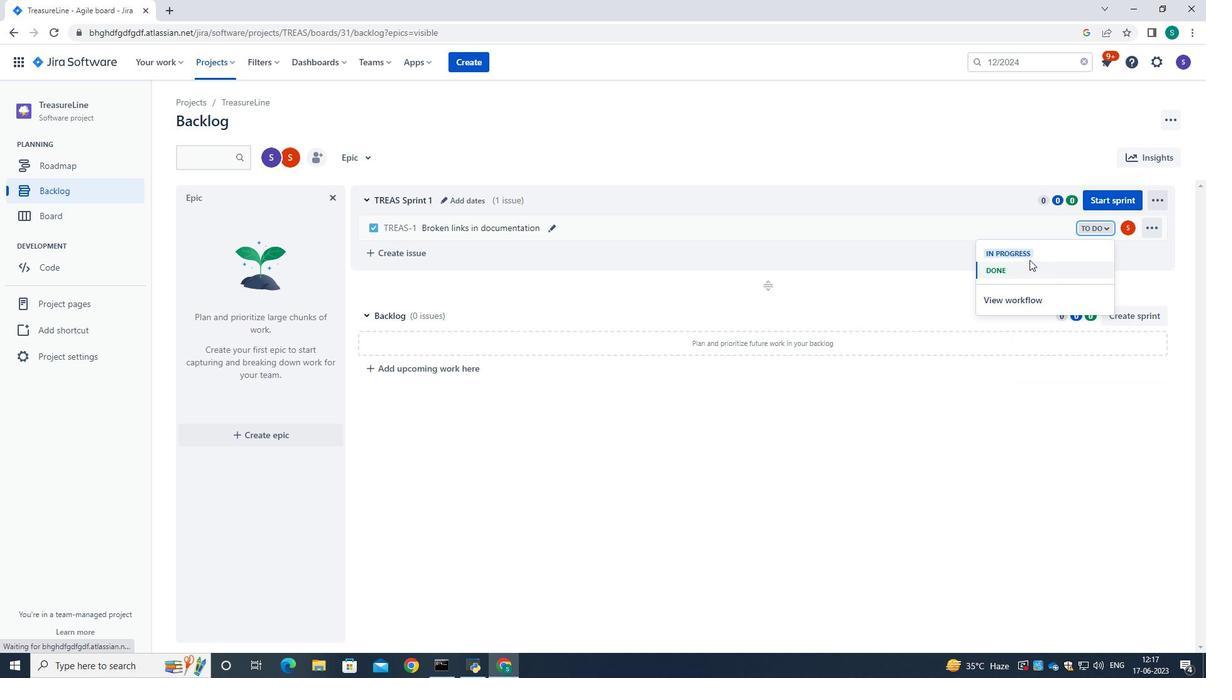 
Action: Mouse pressed left at (1028, 253)
Screenshot: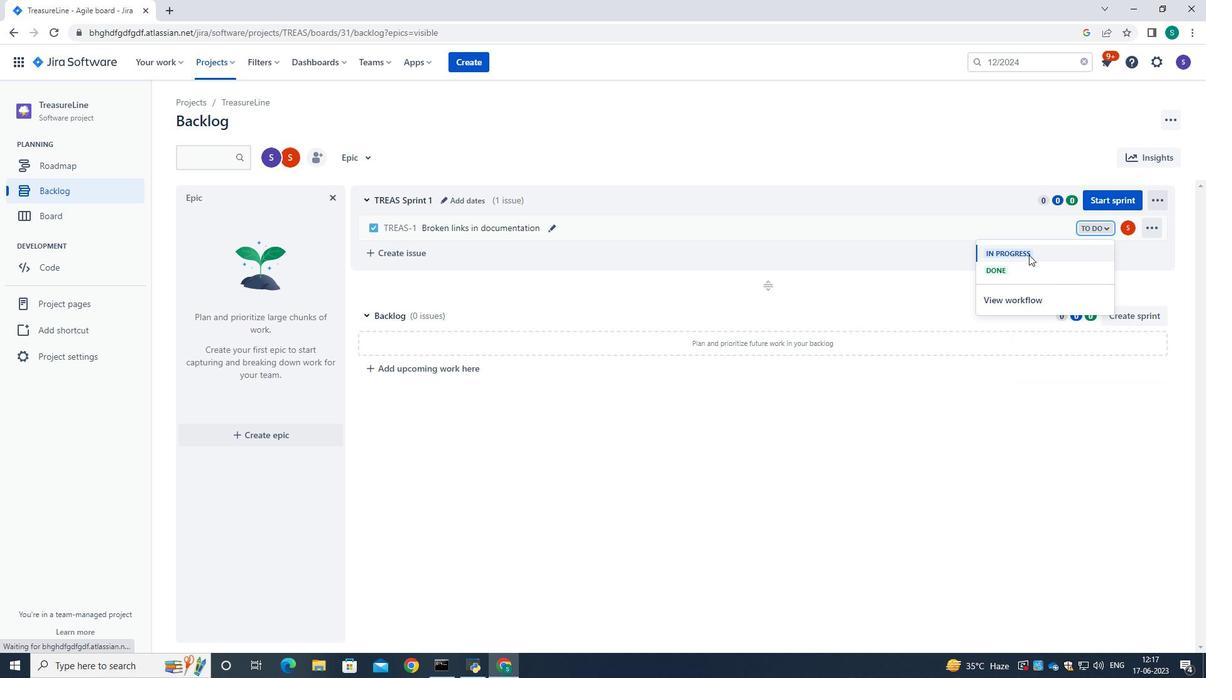 
Action: Mouse moved to (964, 403)
Screenshot: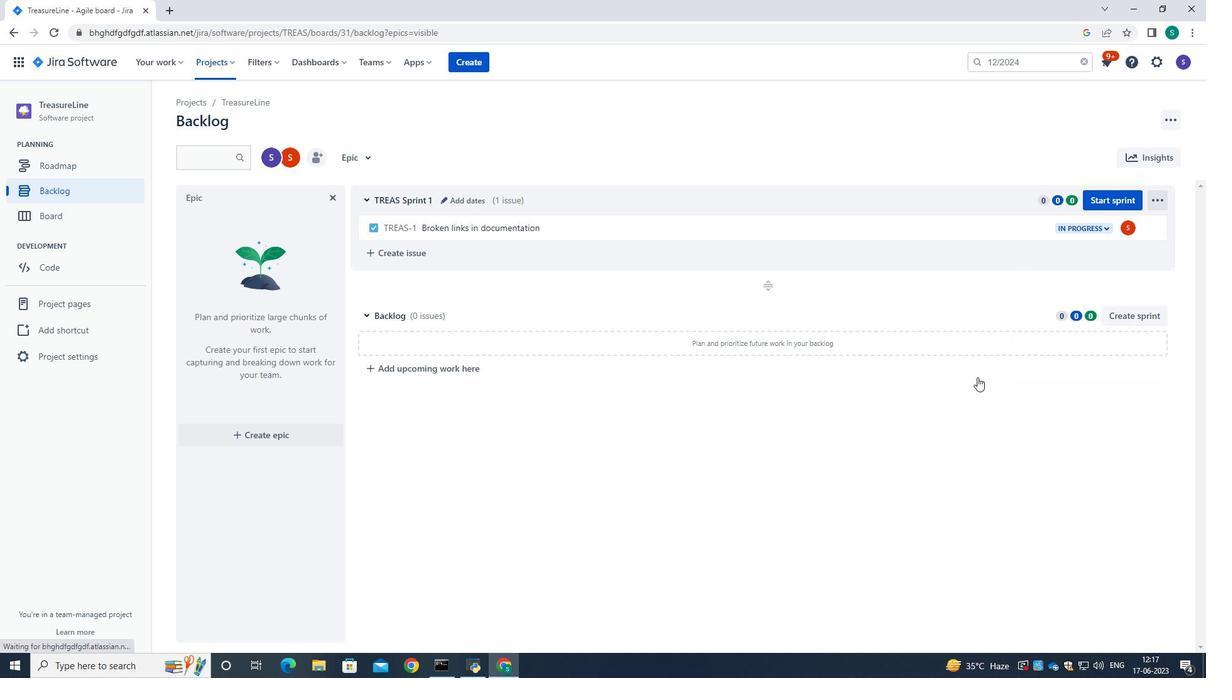 
Action: Mouse pressed left at (964, 403)
Screenshot: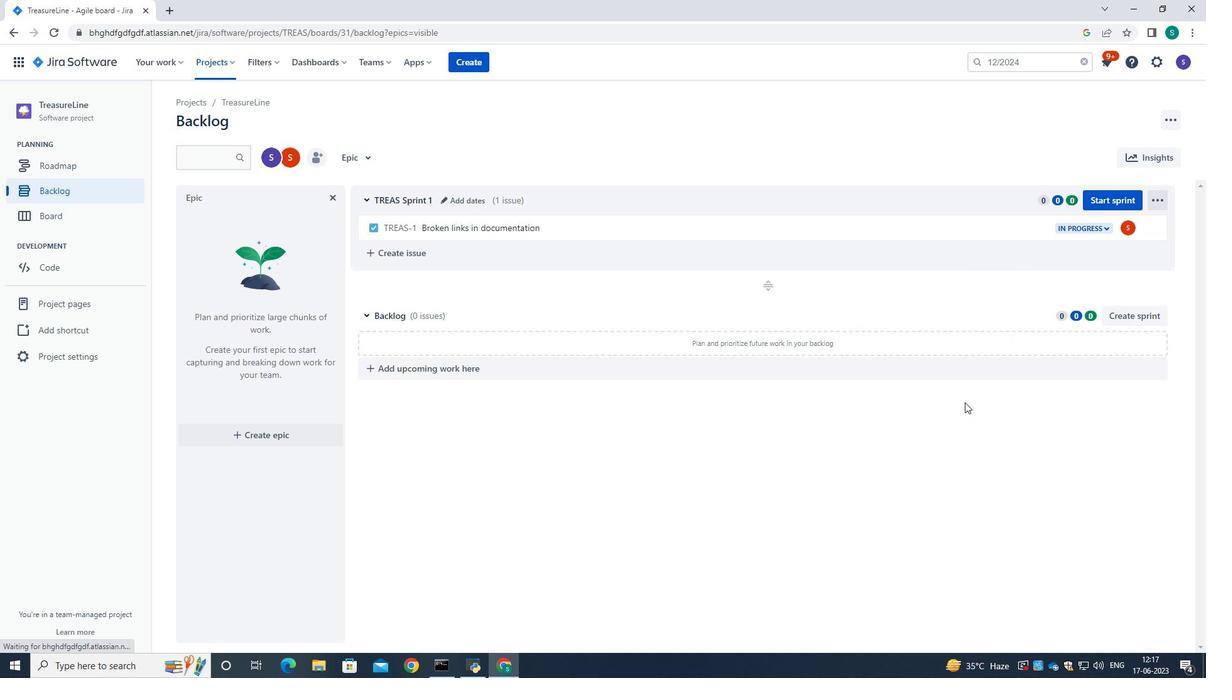 
